 Task: Add Attachment from Trello to Card Card0000000026 in Board Board0000000007 in Workspace WS0000000003 in Trello. Add Cover Yellow to Card Card0000000026 in Board Board0000000007 in Workspace WS0000000003 in Trello. Add "Copy Card To …" Button titled Button0000000026 to "bottom" of the list "To Do" to Card Card0000000026 in Board Board0000000007 in Workspace WS0000000003 in Trello. Add Description DS0000000026 to Card Card0000000026 in Board Board0000000007 in Workspace WS0000000003 in Trello. Add Comment CM0000000026 to Card Card0000000026 in Board Board0000000007 in Workspace WS0000000003 in Trello
Action: Mouse moved to (323, 355)
Screenshot: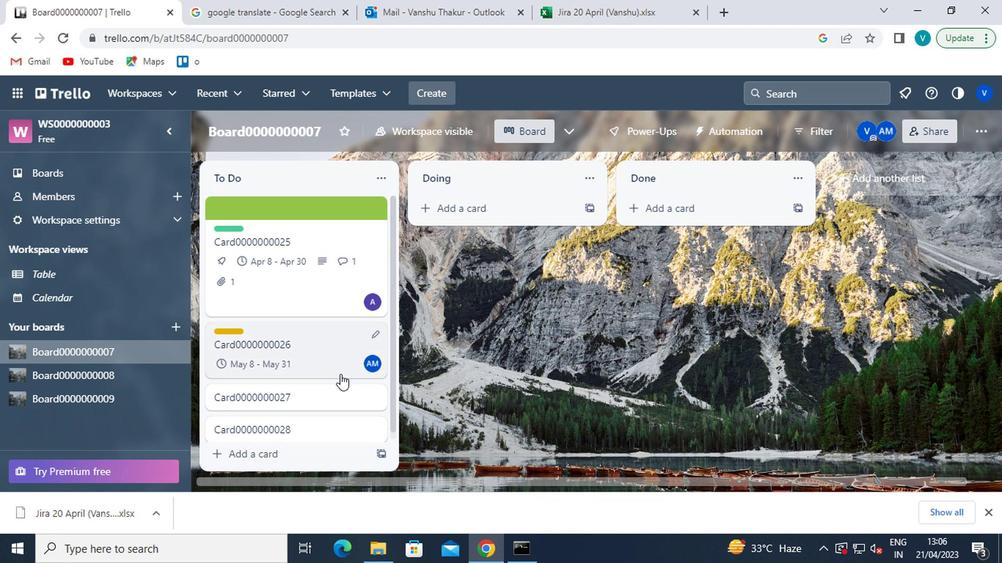 
Action: Mouse pressed left at (323, 355)
Screenshot: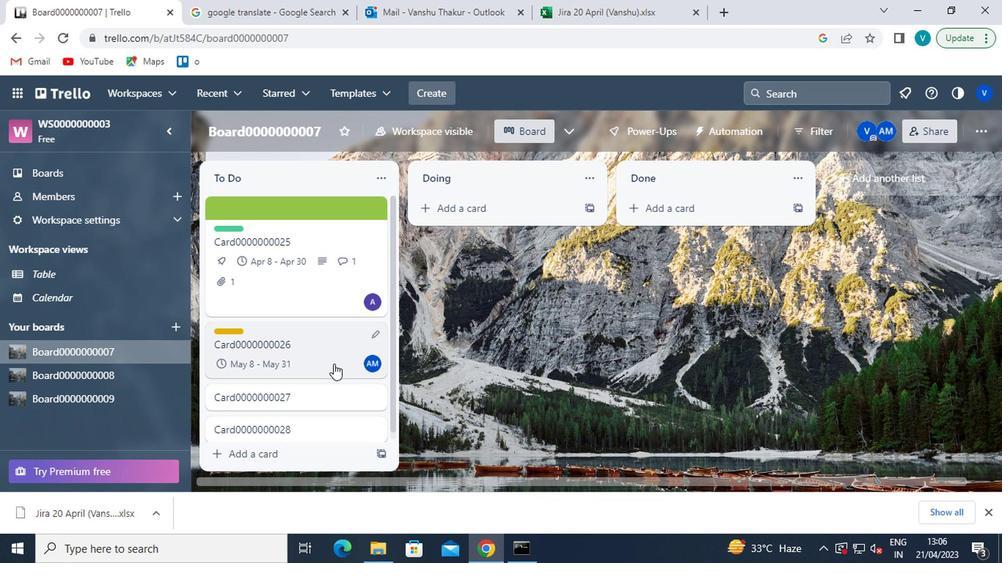
Action: Mouse moved to (728, 376)
Screenshot: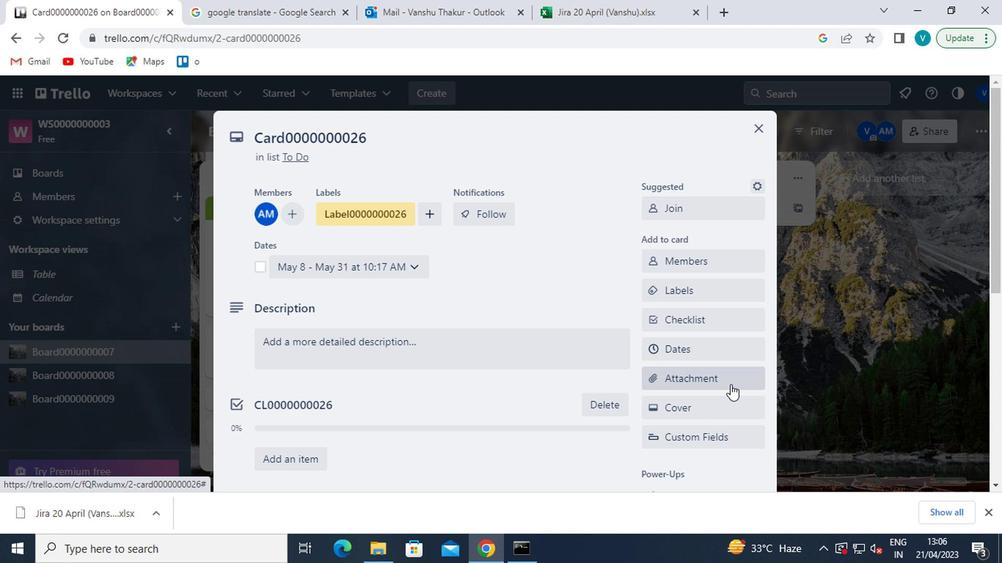 
Action: Mouse pressed left at (728, 376)
Screenshot: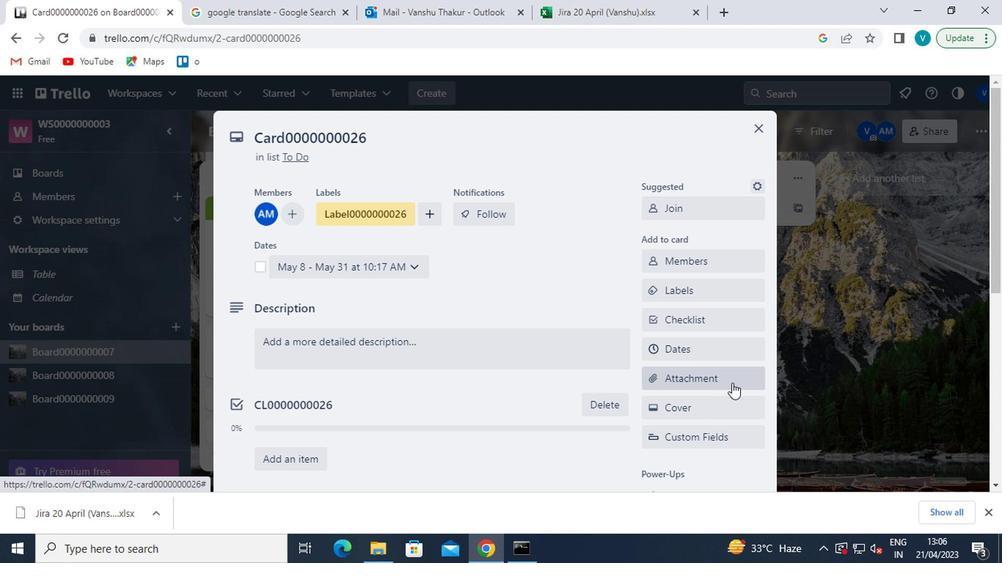 
Action: Mouse moved to (682, 180)
Screenshot: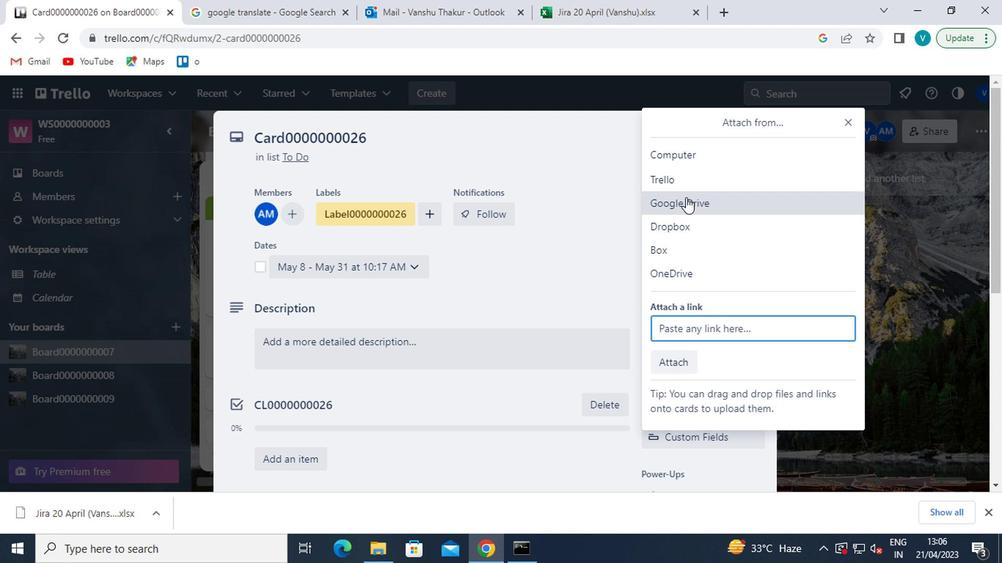 
Action: Mouse pressed left at (682, 180)
Screenshot: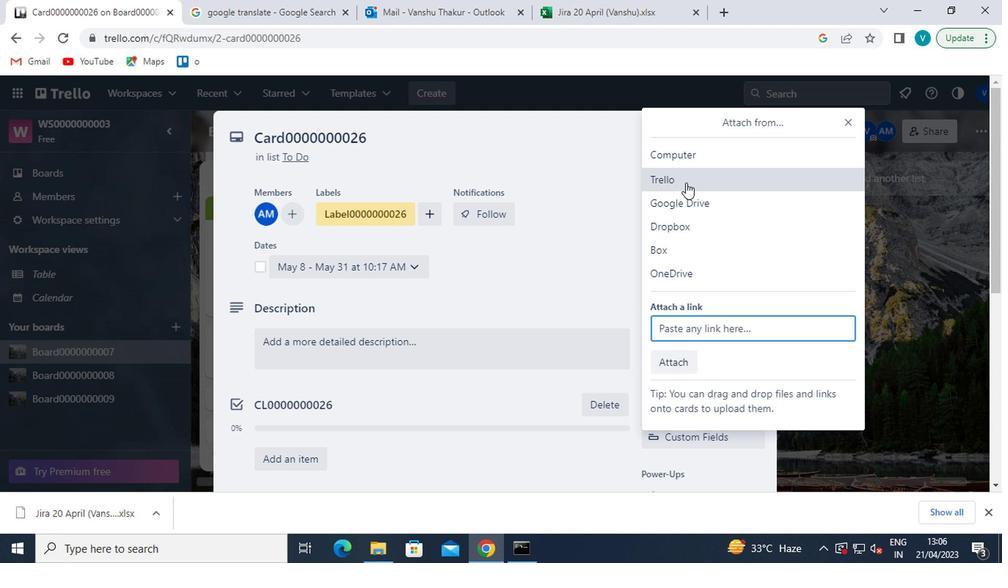 
Action: Mouse moved to (693, 230)
Screenshot: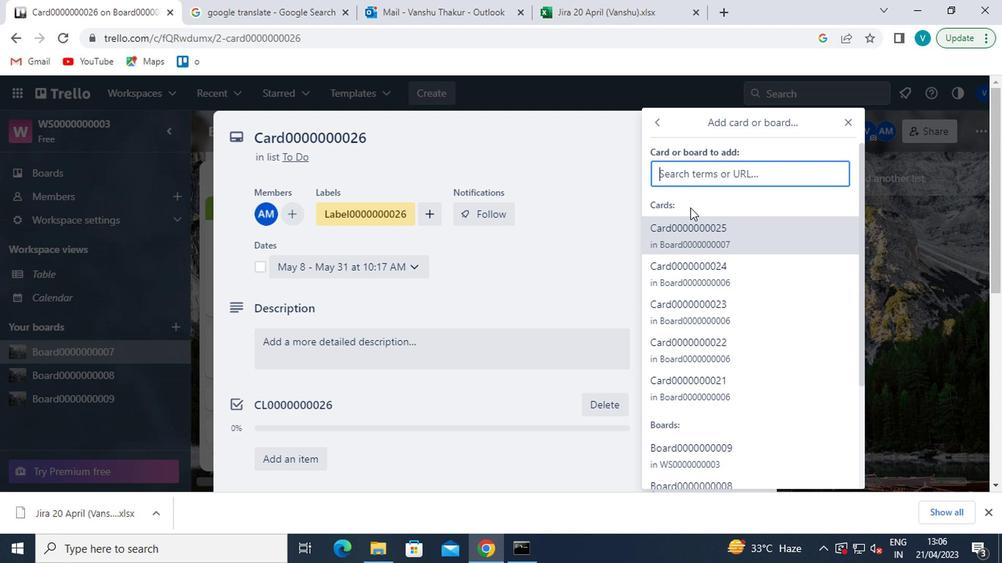
Action: Mouse pressed left at (693, 230)
Screenshot: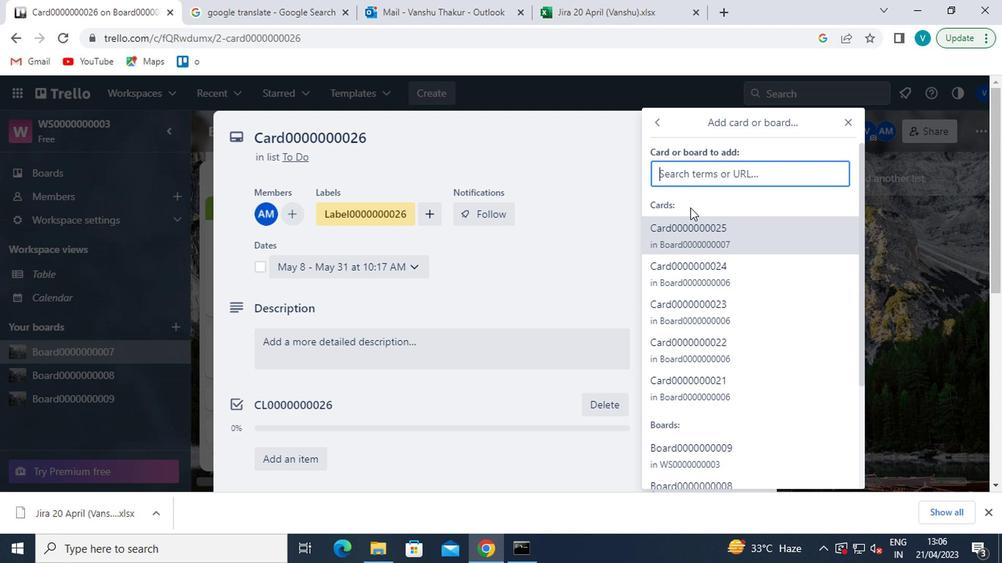 
Action: Mouse moved to (679, 407)
Screenshot: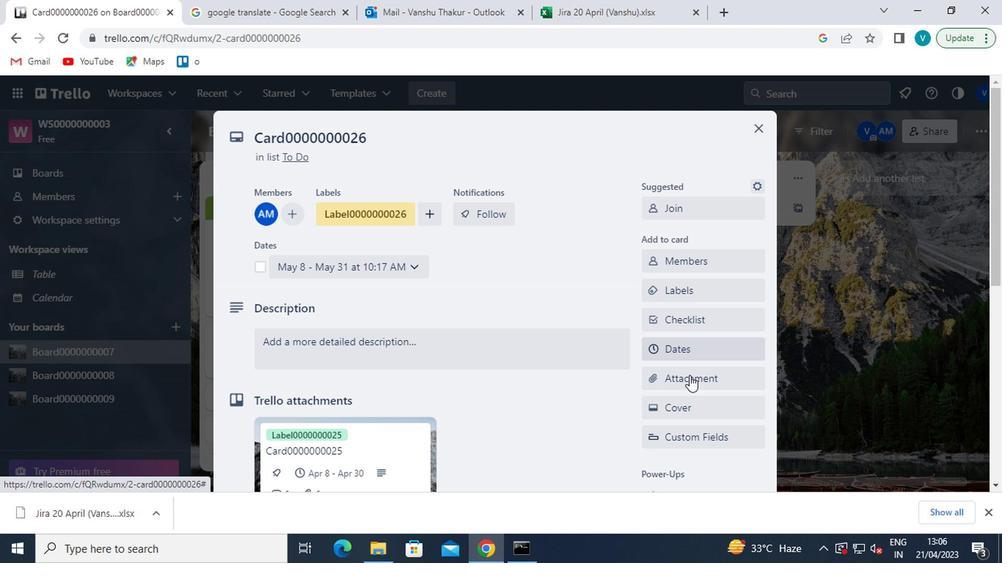 
Action: Mouse pressed left at (679, 407)
Screenshot: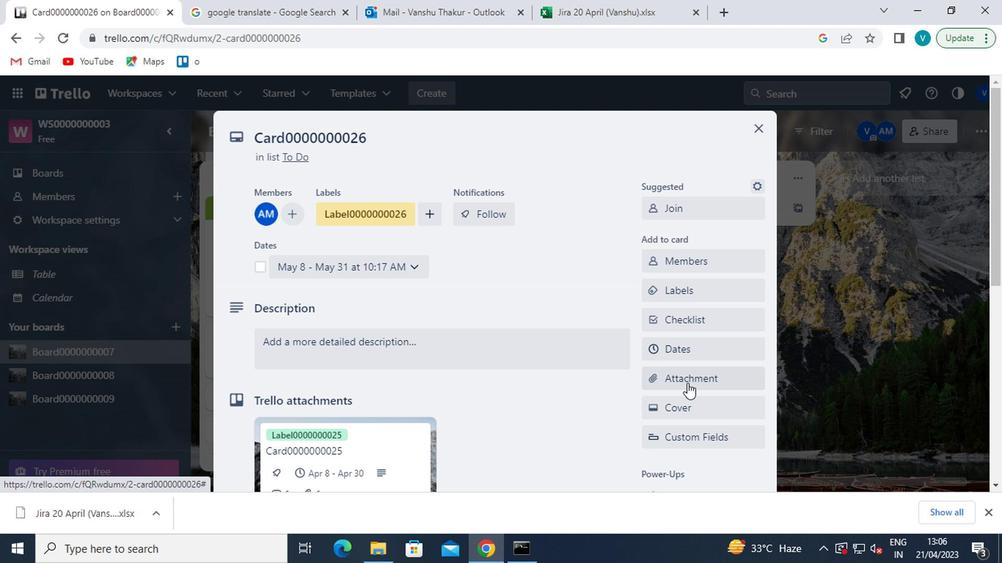 
Action: Mouse moved to (718, 254)
Screenshot: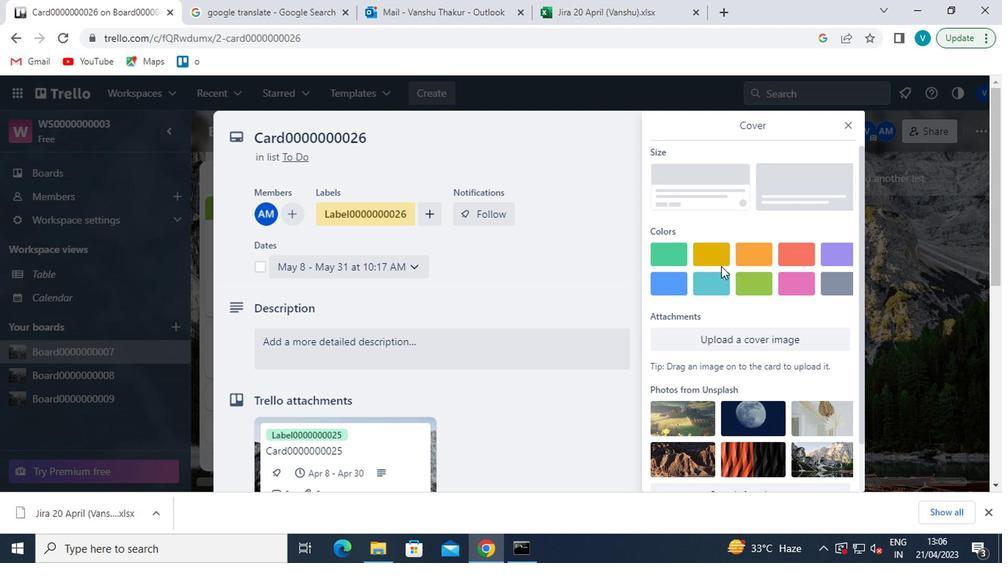 
Action: Mouse pressed left at (718, 254)
Screenshot: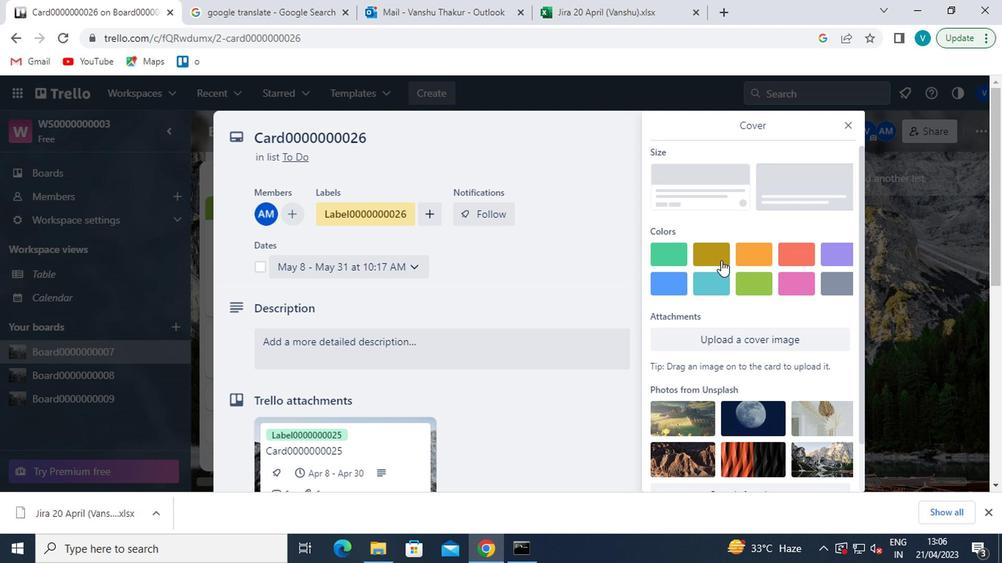 
Action: Mouse moved to (846, 121)
Screenshot: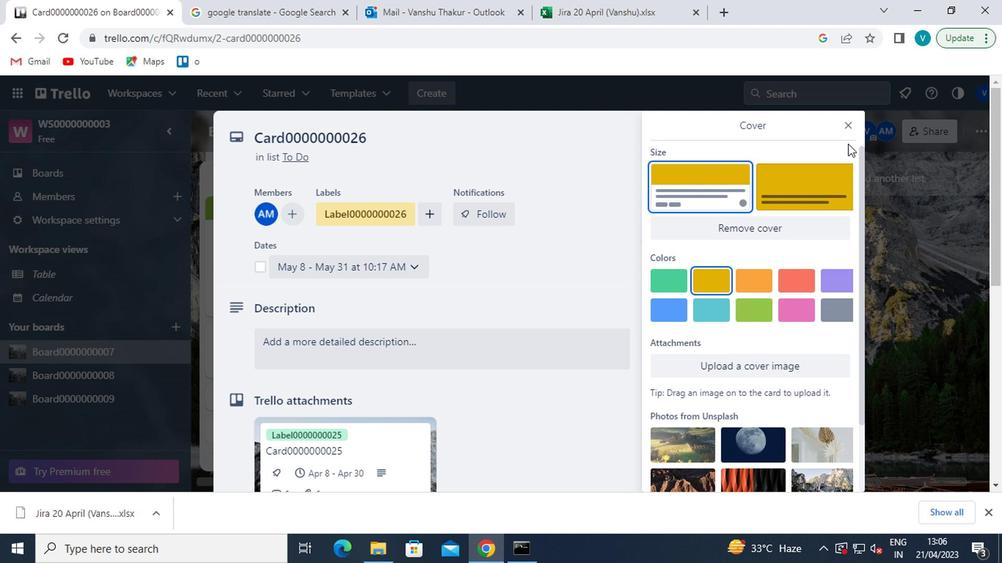 
Action: Mouse pressed left at (846, 121)
Screenshot: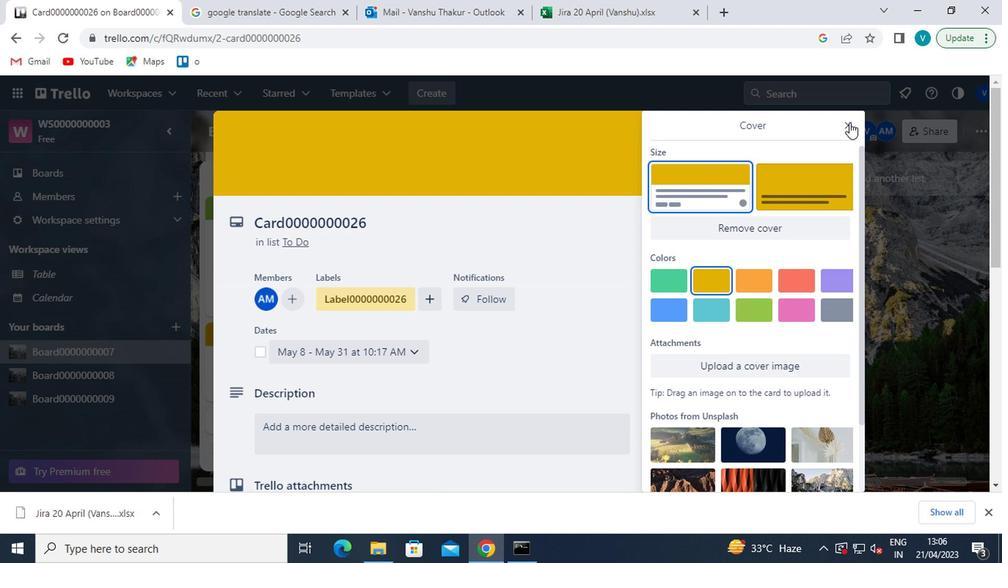 
Action: Mouse moved to (703, 382)
Screenshot: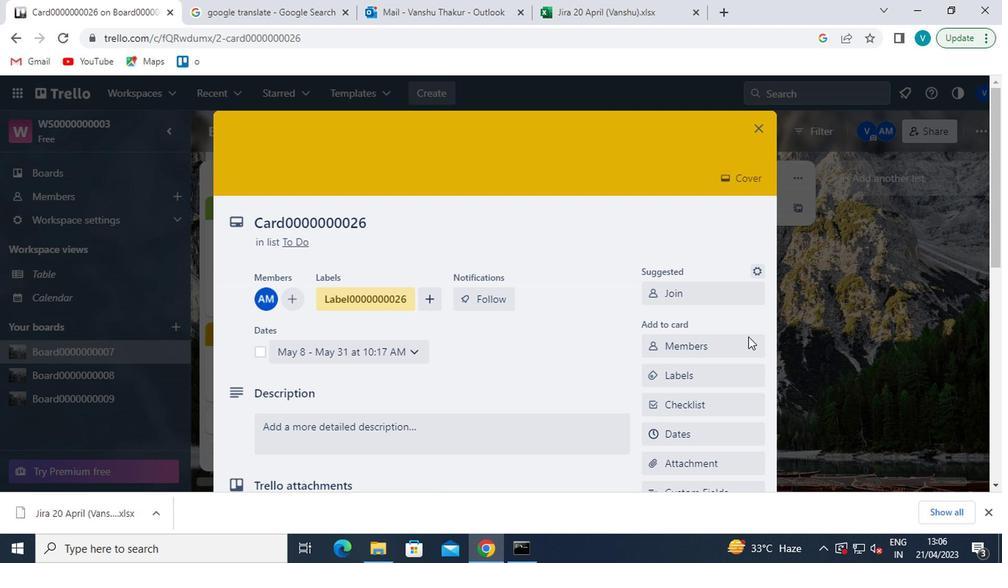
Action: Mouse scrolled (703, 382) with delta (0, 0)
Screenshot: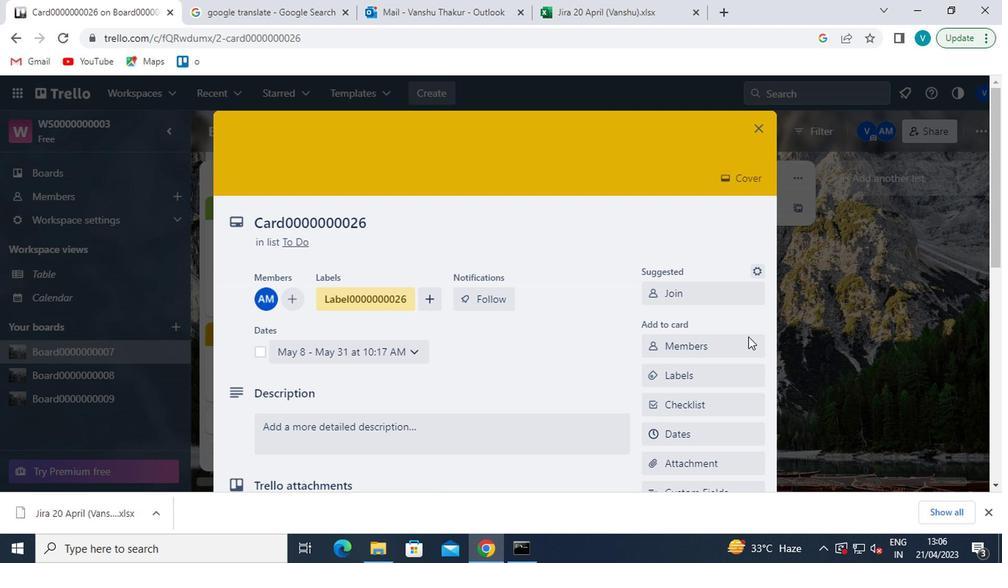 
Action: Mouse moved to (700, 385)
Screenshot: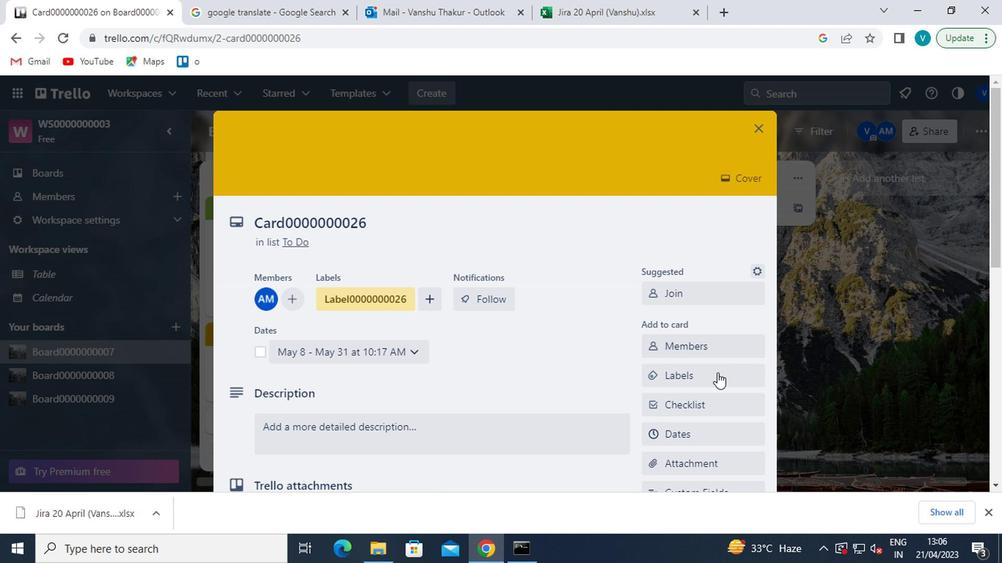 
Action: Mouse scrolled (700, 384) with delta (0, -1)
Screenshot: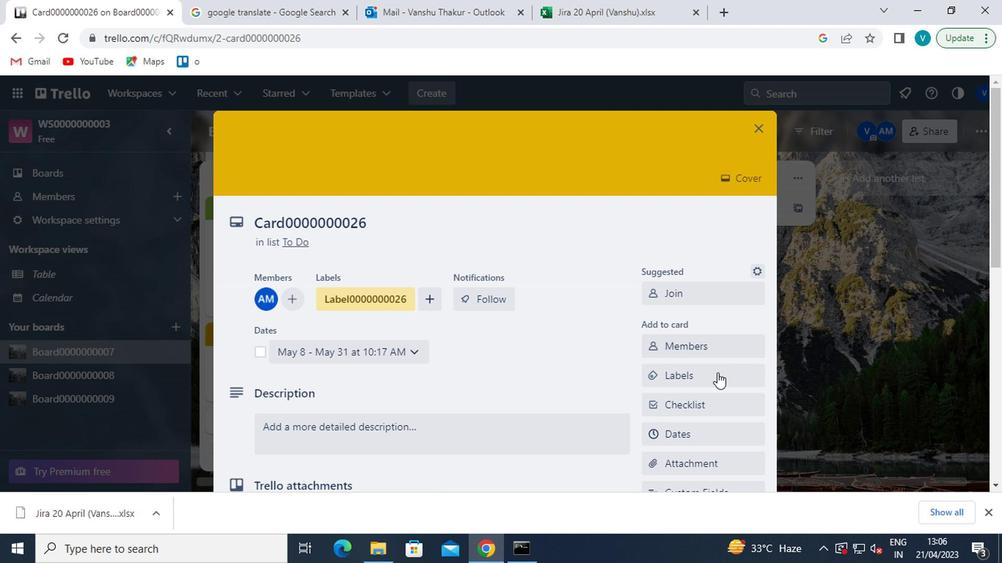 
Action: Mouse moved to (691, 421)
Screenshot: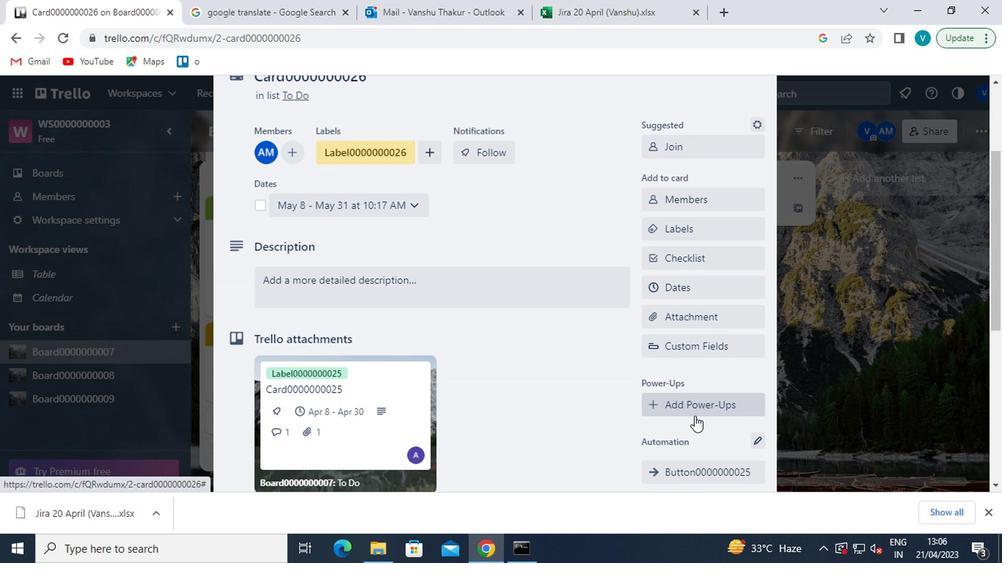 
Action: Mouse scrolled (691, 420) with delta (0, 0)
Screenshot: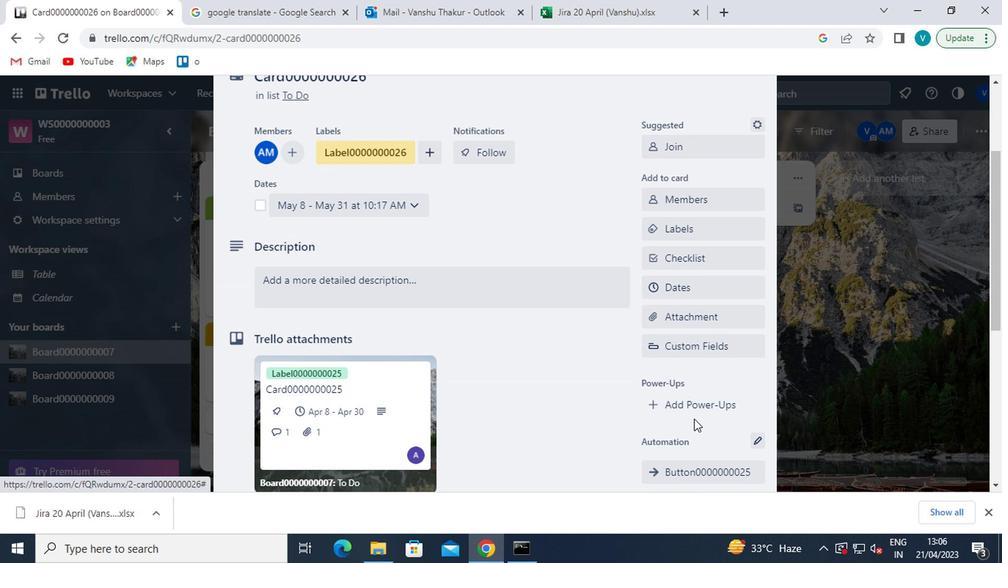
Action: Mouse moved to (687, 431)
Screenshot: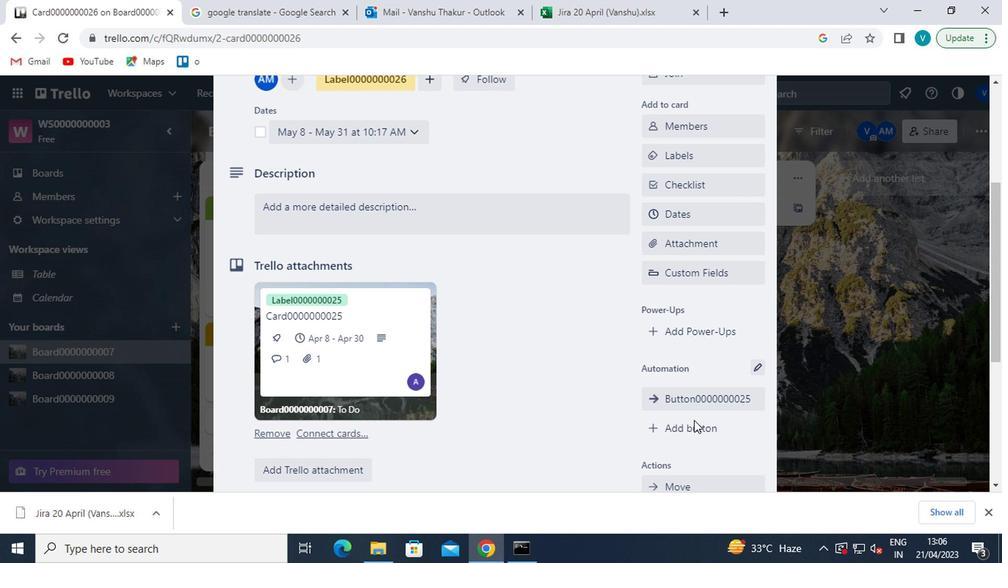 
Action: Mouse pressed left at (687, 431)
Screenshot: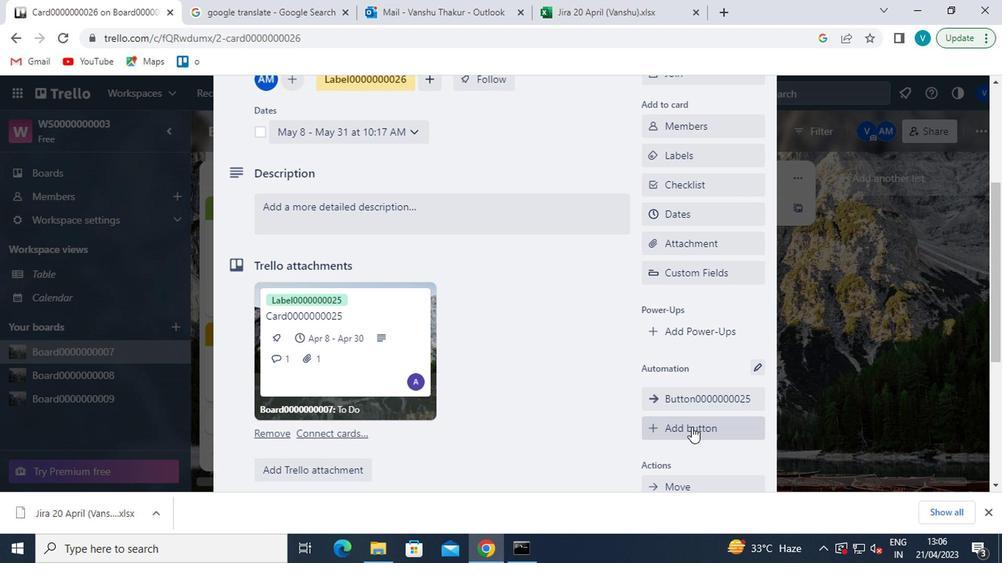 
Action: Mouse moved to (693, 216)
Screenshot: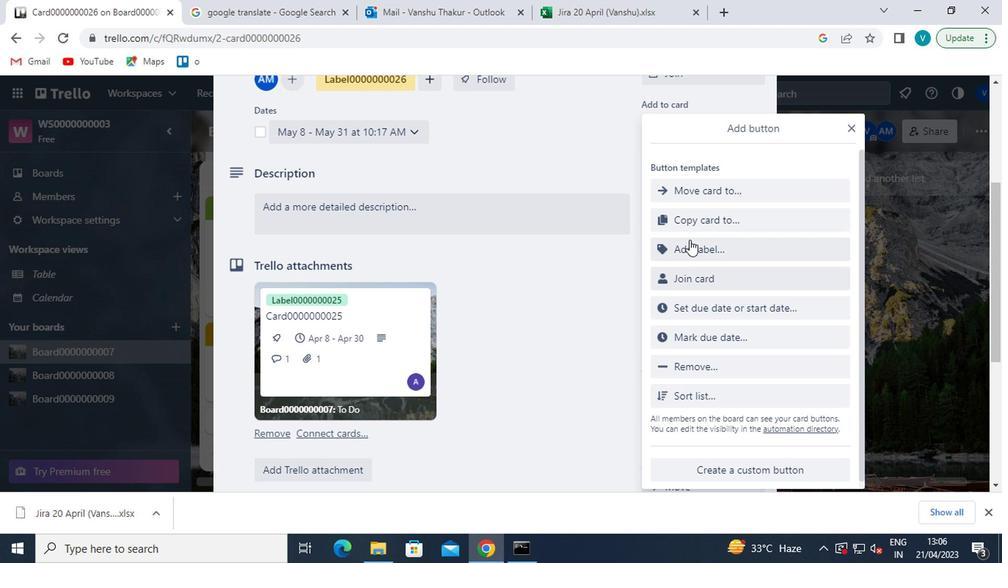 
Action: Mouse pressed left at (693, 216)
Screenshot: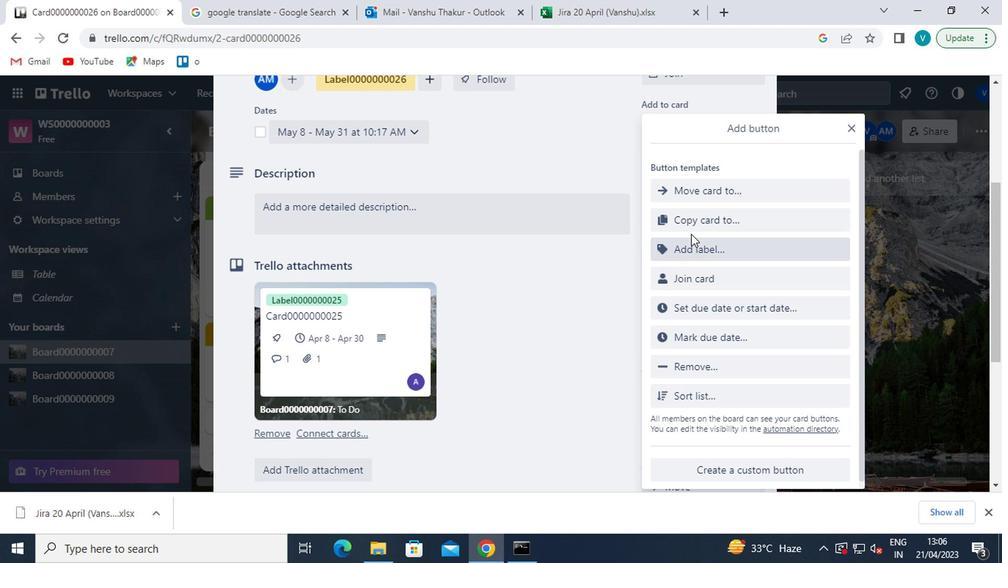 
Action: Mouse moved to (721, 192)
Screenshot: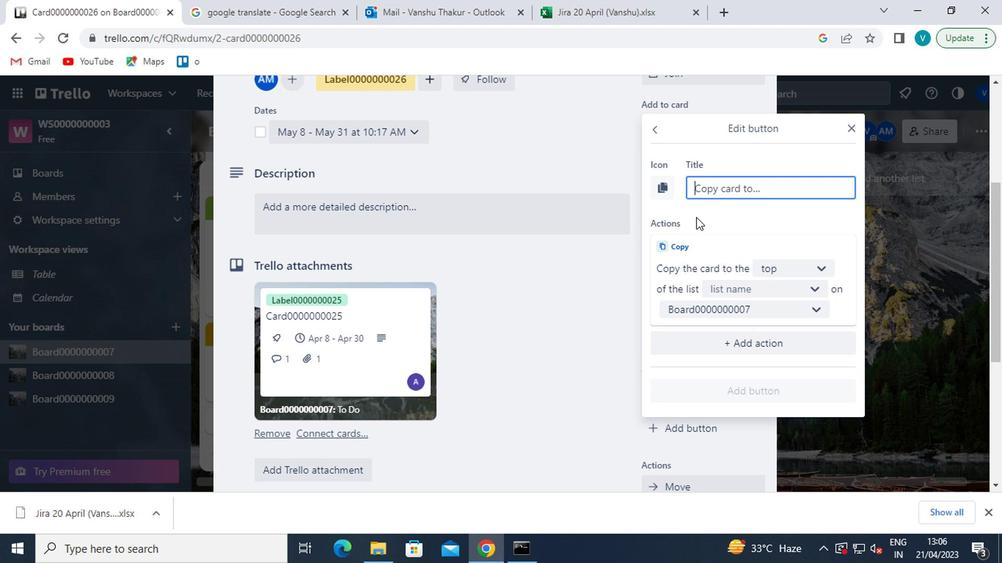 
Action: Mouse pressed left at (721, 192)
Screenshot: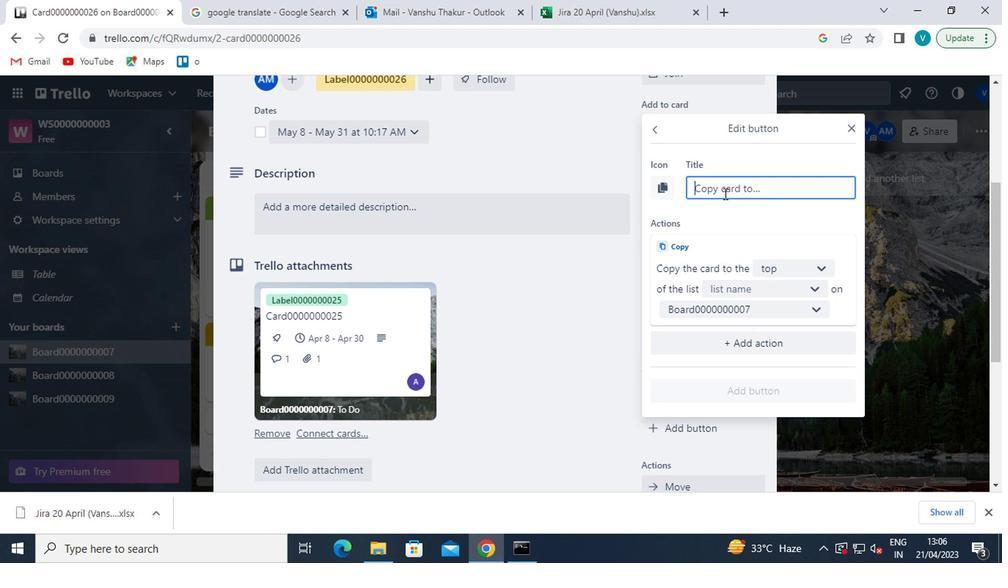
Action: Mouse moved to (549, 75)
Screenshot: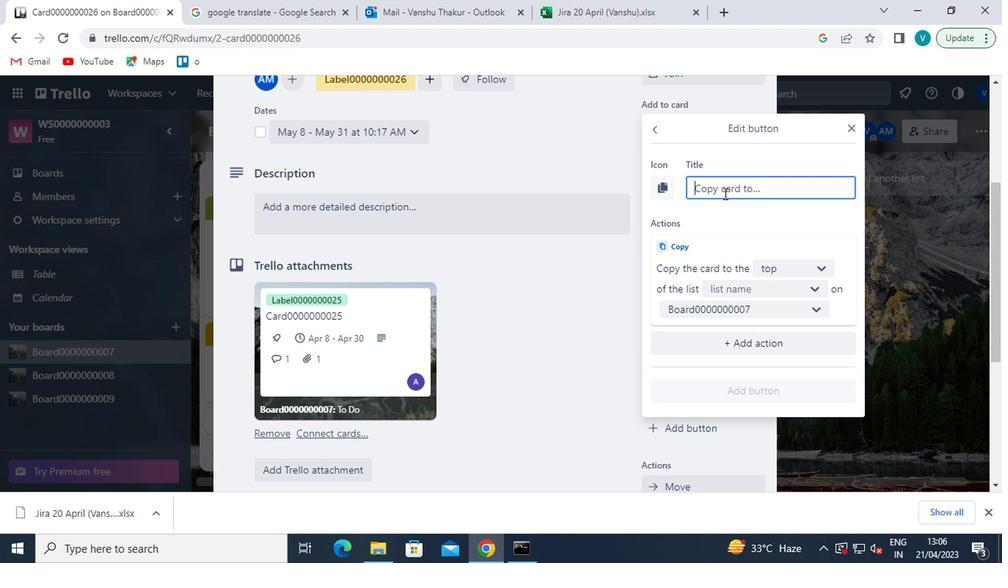 
Action: Key pressed <Key.shift>BUTTON0000000026
Screenshot: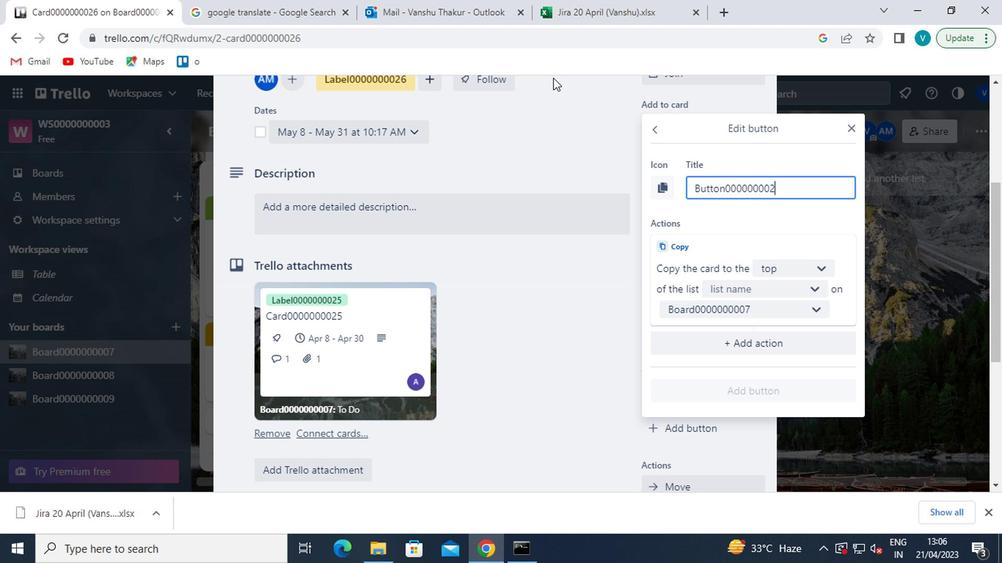 
Action: Mouse moved to (782, 266)
Screenshot: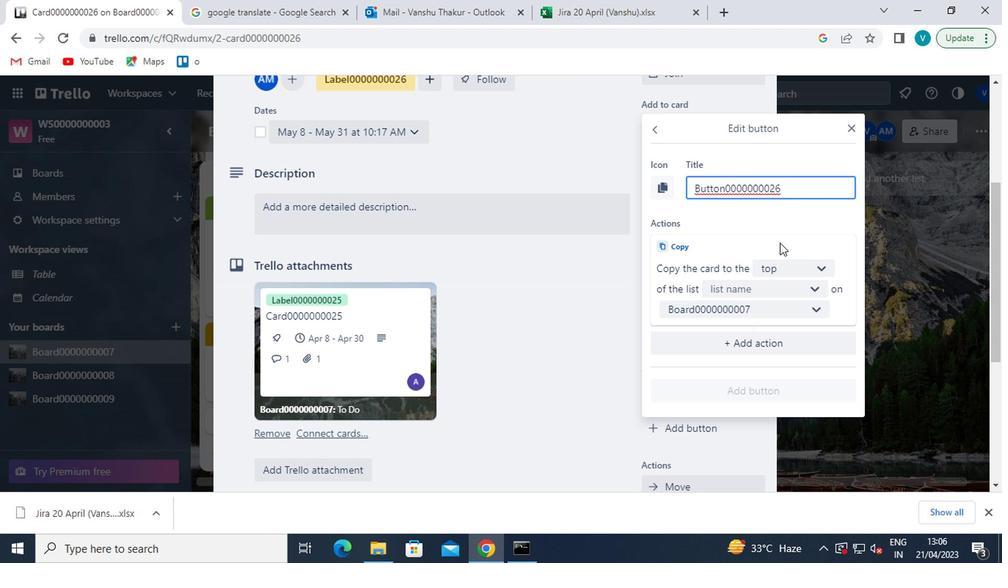 
Action: Mouse pressed left at (782, 266)
Screenshot: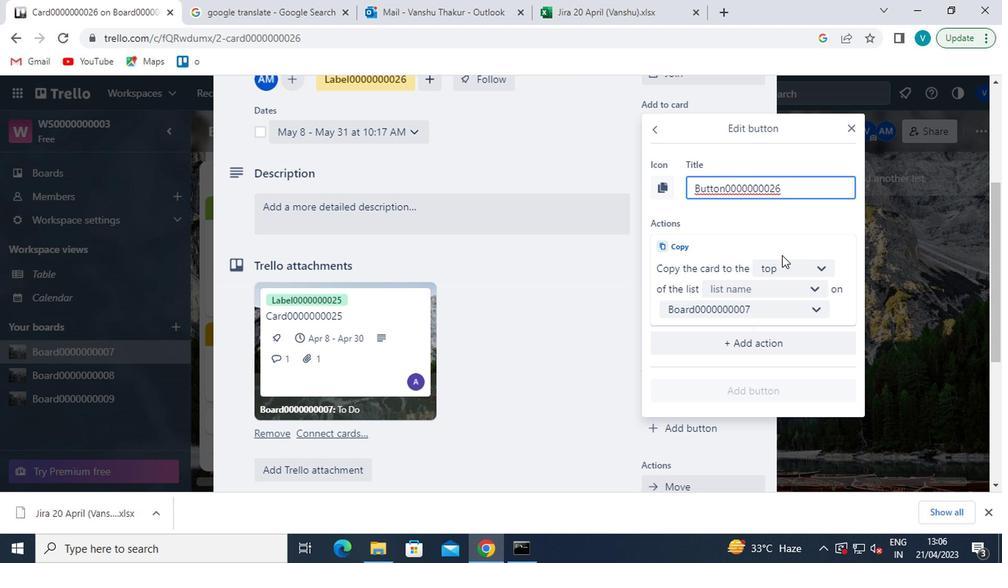 
Action: Mouse moved to (774, 328)
Screenshot: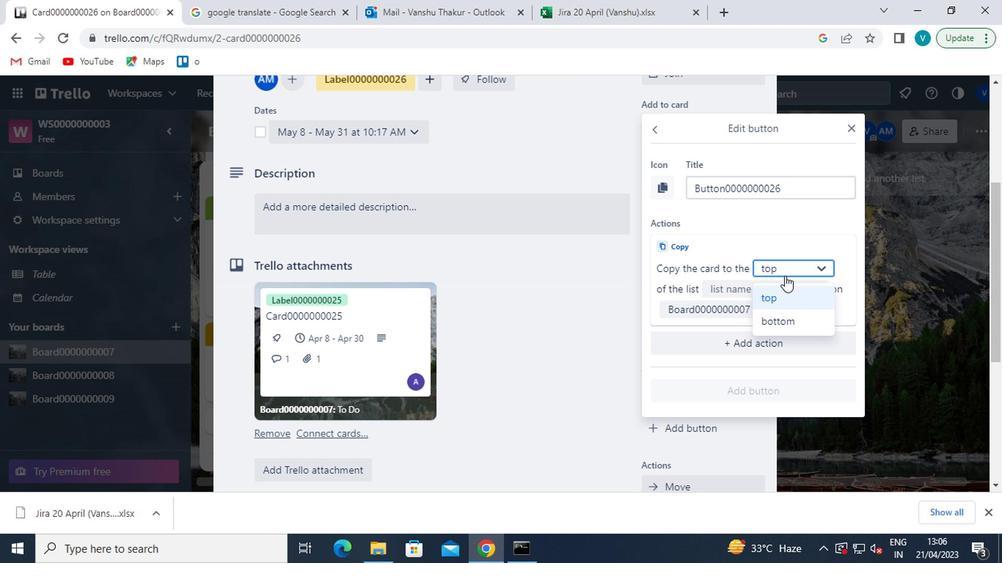 
Action: Mouse pressed left at (774, 328)
Screenshot: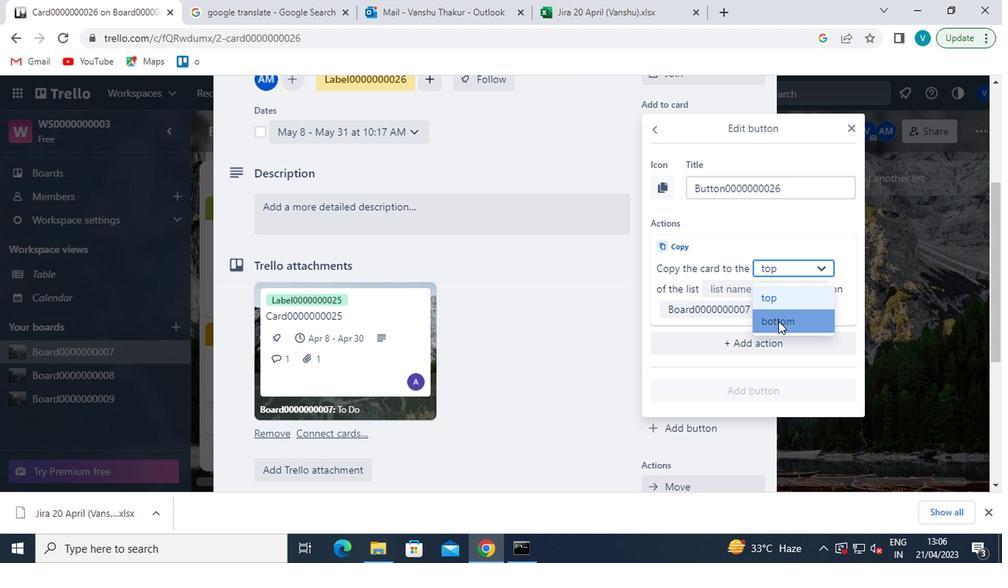 
Action: Mouse moved to (789, 294)
Screenshot: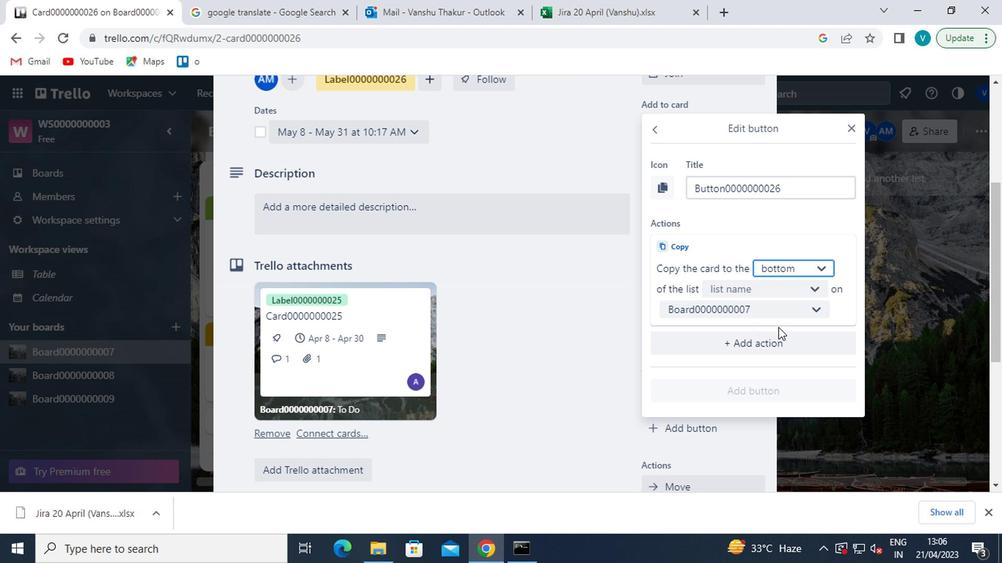 
Action: Mouse pressed left at (789, 294)
Screenshot: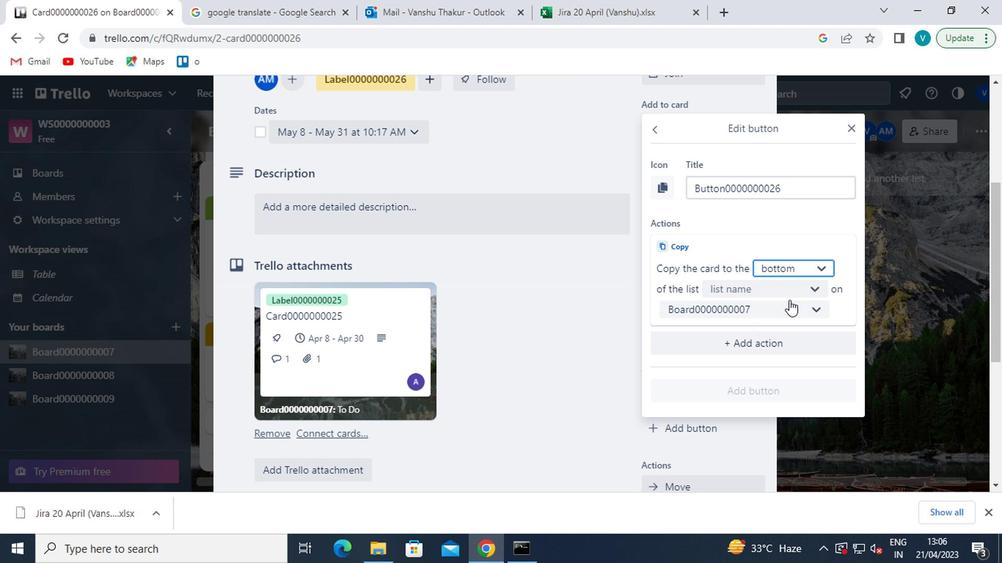 
Action: Mouse moved to (780, 322)
Screenshot: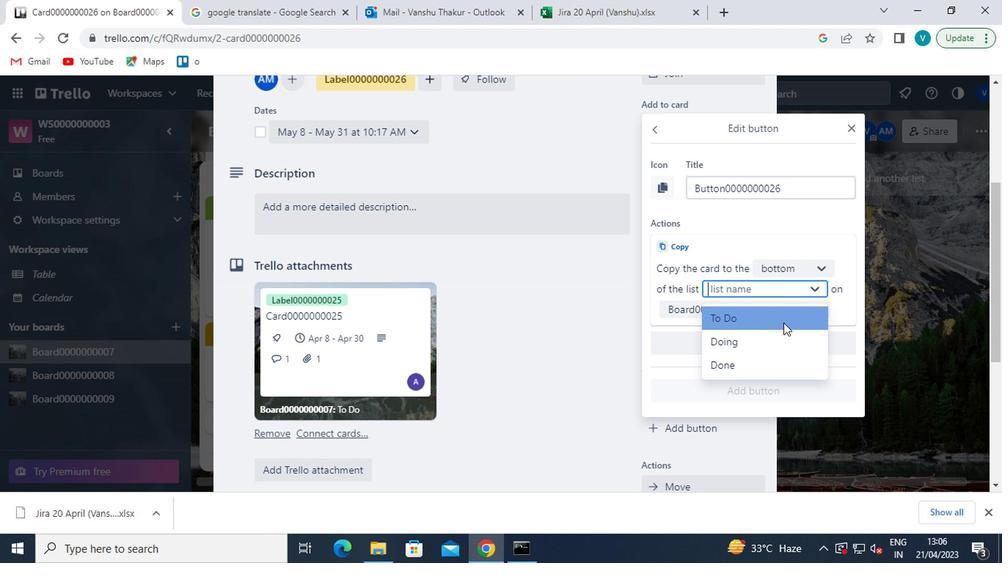 
Action: Mouse pressed left at (780, 322)
Screenshot: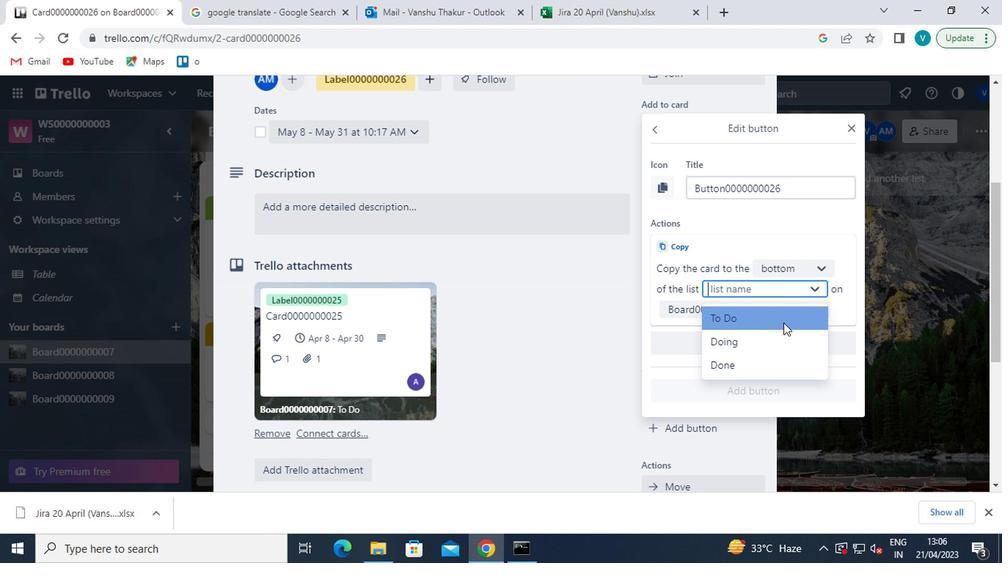
Action: Mouse moved to (743, 387)
Screenshot: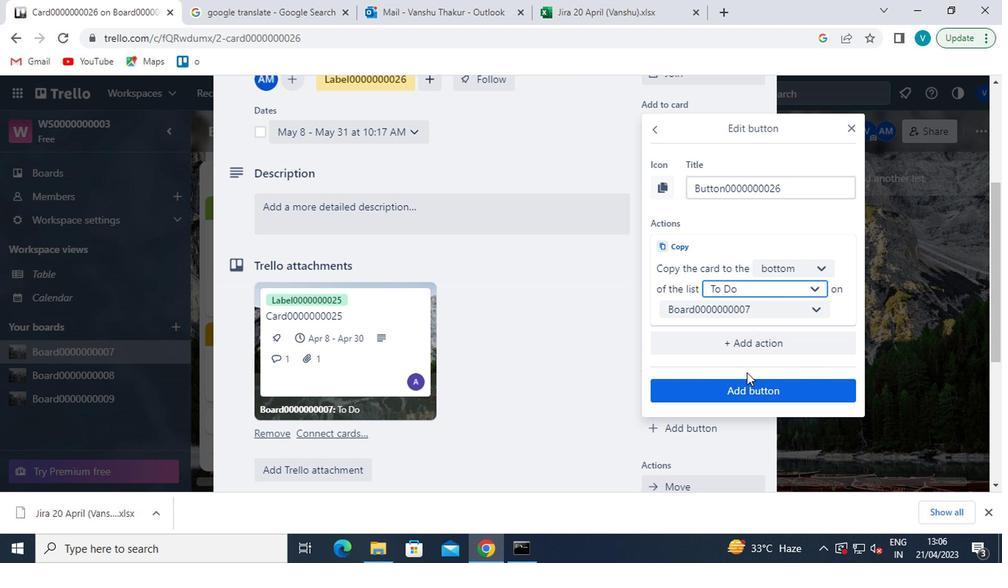 
Action: Mouse pressed left at (743, 387)
Screenshot: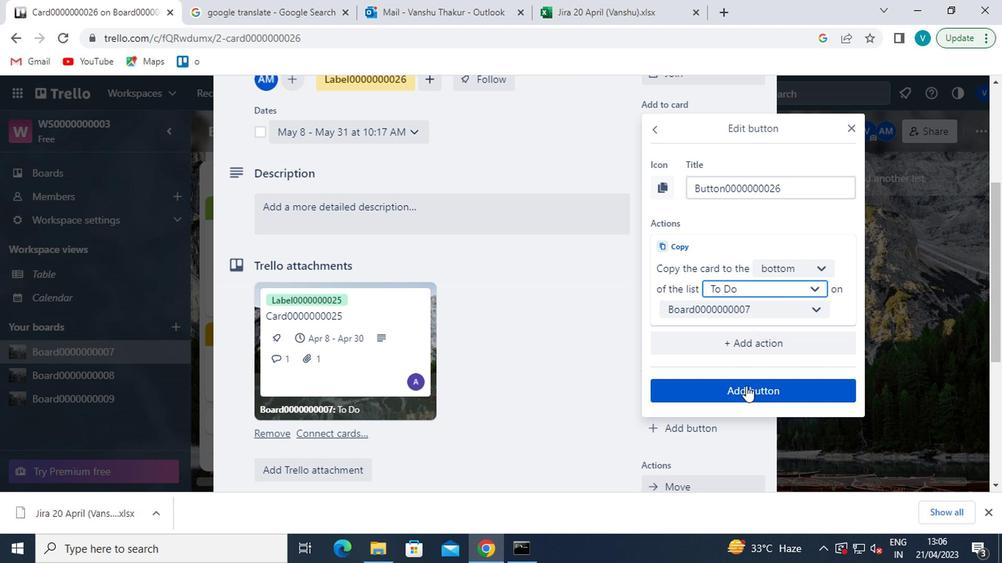 
Action: Mouse moved to (470, 215)
Screenshot: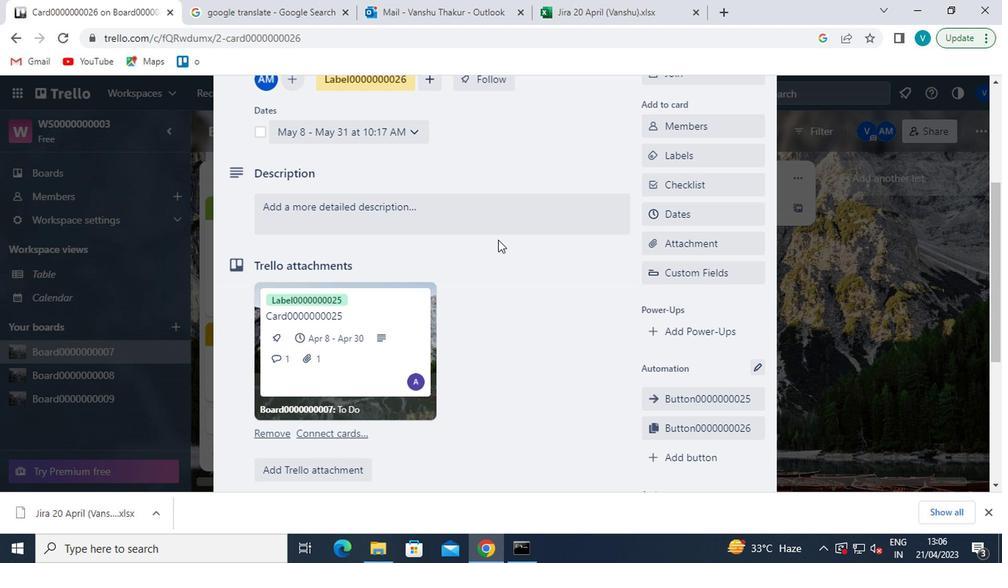 
Action: Mouse pressed left at (470, 215)
Screenshot: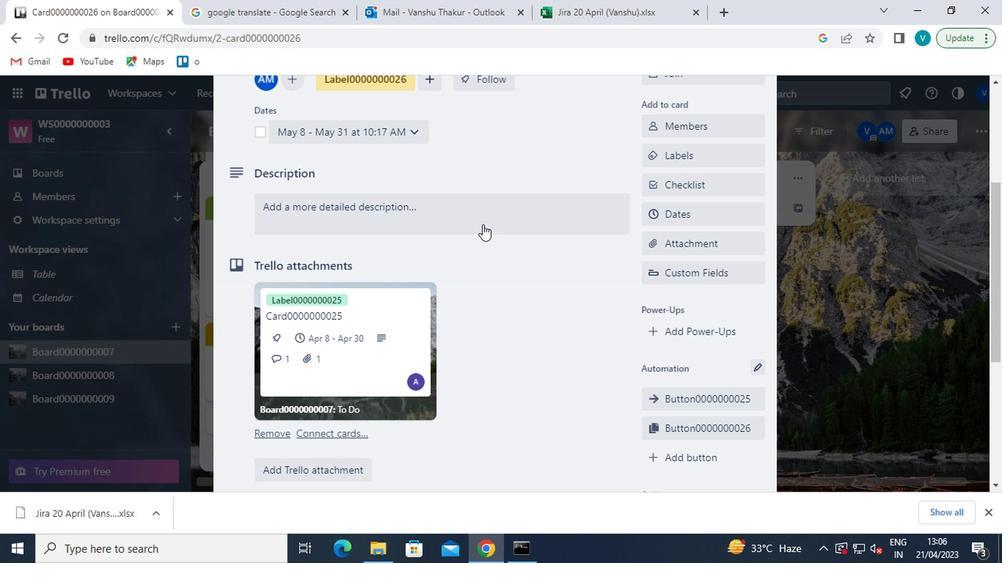 
Action: Key pressed <Key.shift><Key.shift>DS0000000026
Screenshot: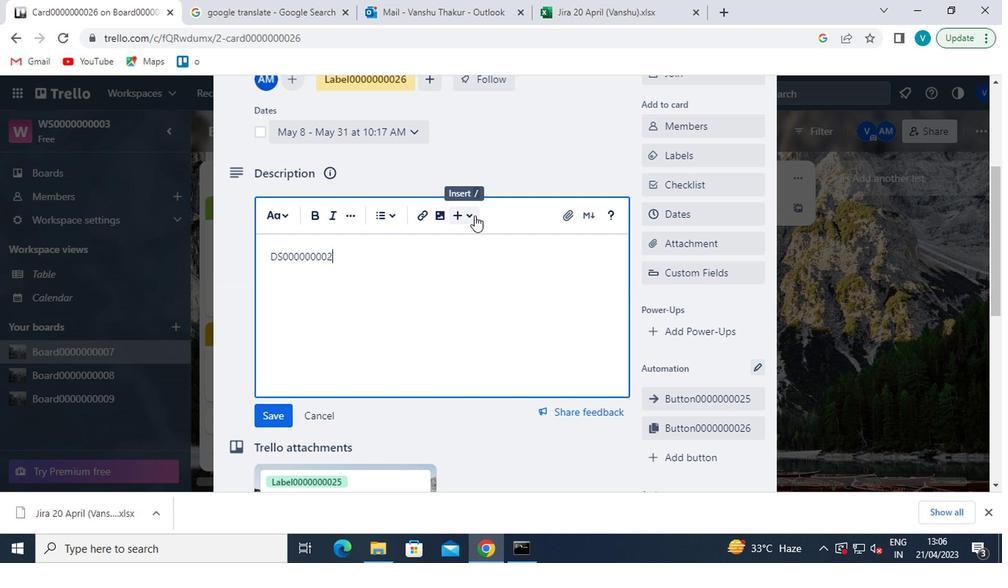 
Action: Mouse moved to (278, 414)
Screenshot: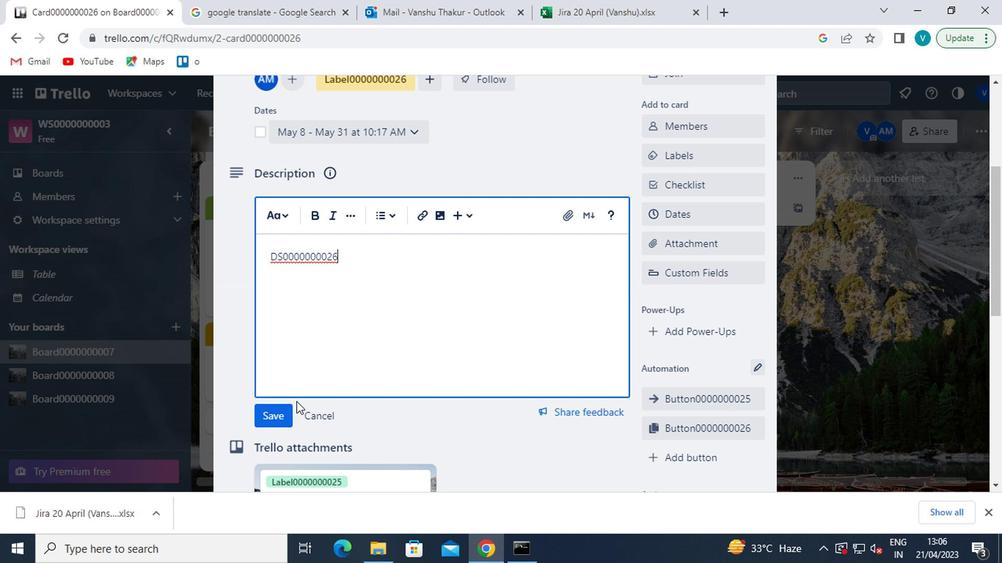 
Action: Mouse pressed left at (278, 414)
Screenshot: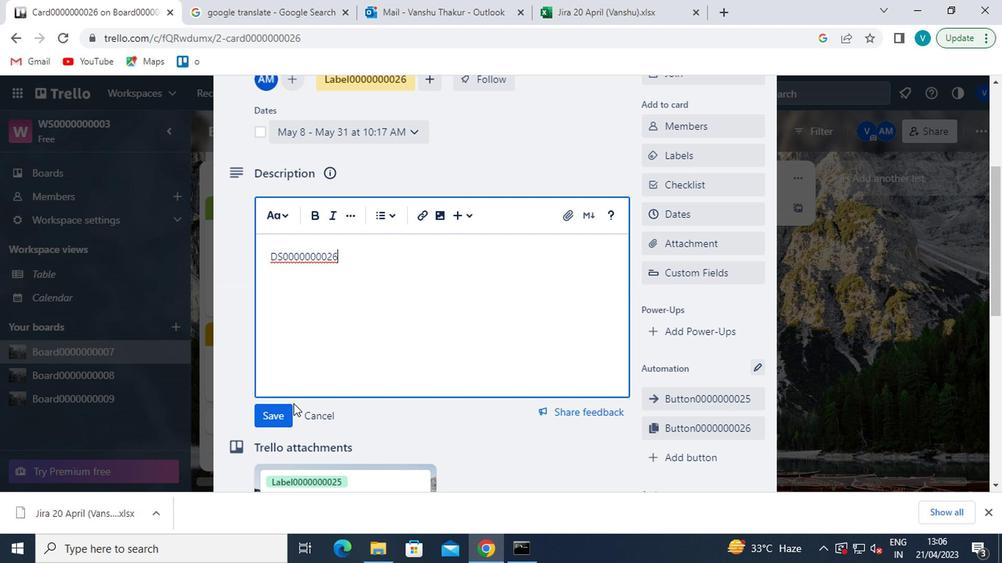 
Action: Mouse moved to (260, 362)
Screenshot: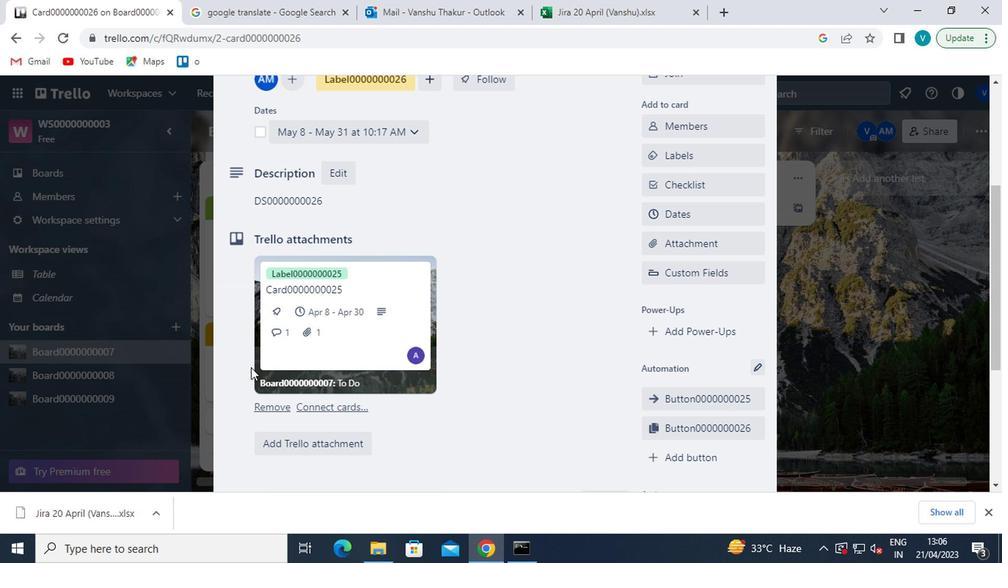 
Action: Mouse scrolled (260, 361) with delta (0, -1)
Screenshot: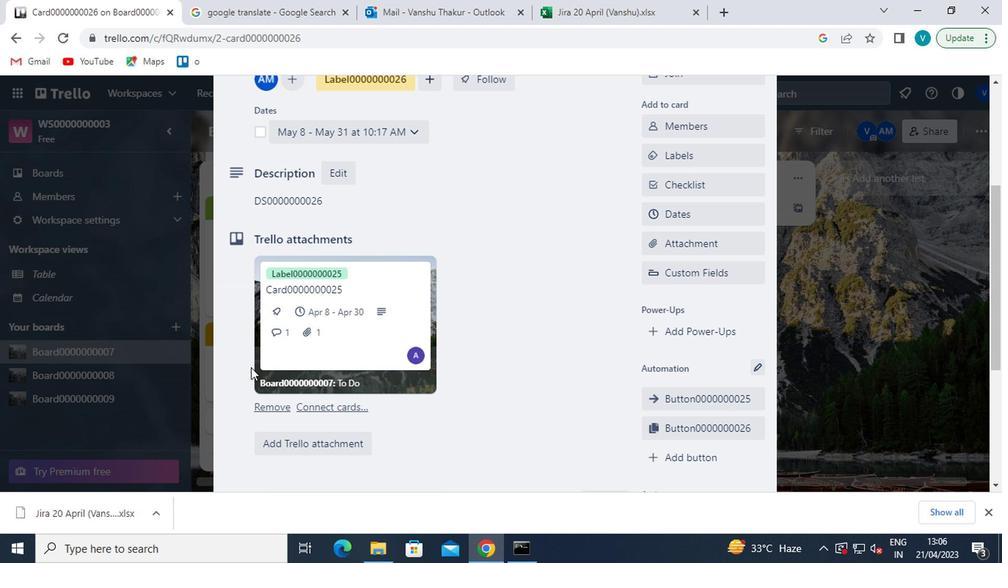 
Action: Mouse moved to (263, 362)
Screenshot: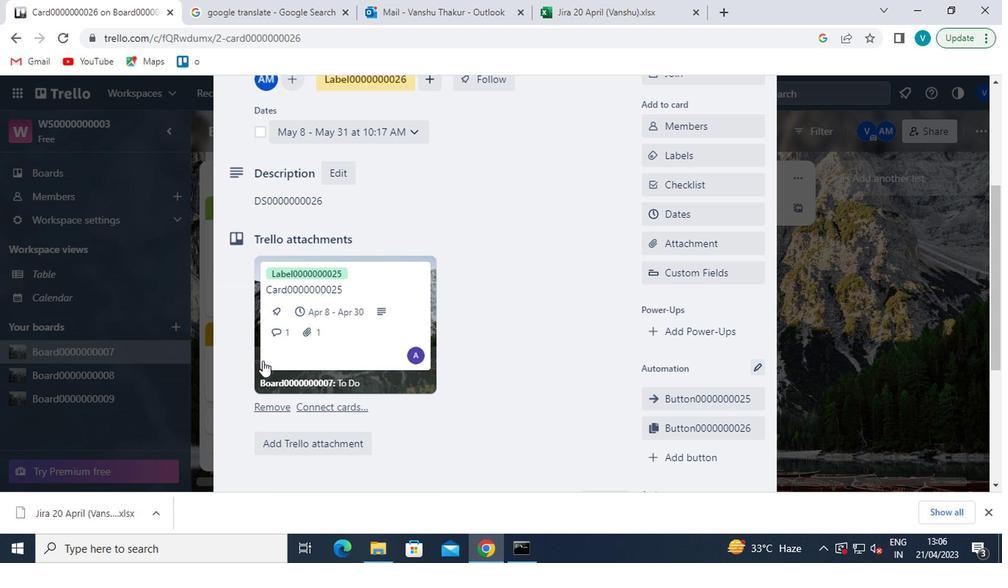 
Action: Mouse scrolled (263, 361) with delta (0, -1)
Screenshot: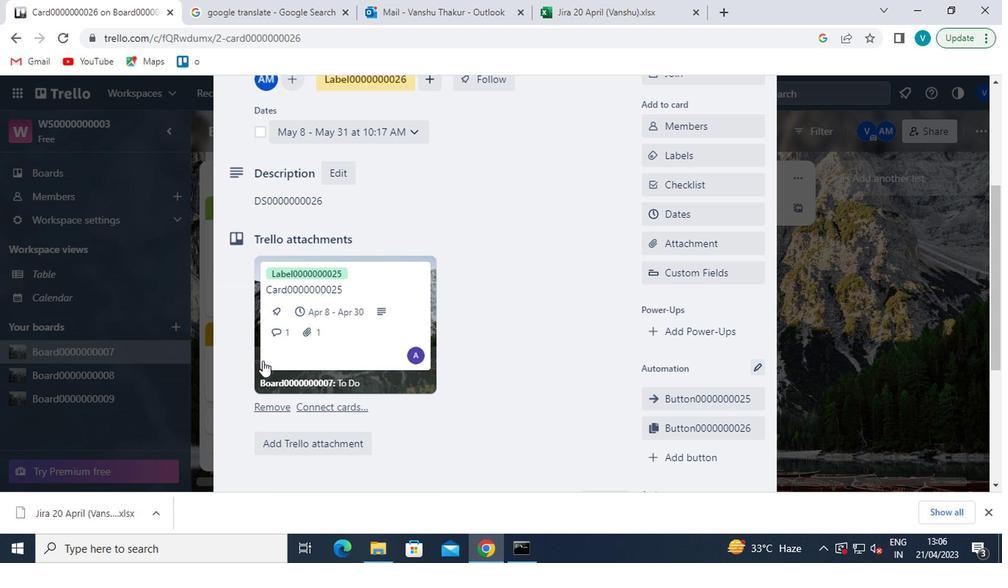 
Action: Mouse moved to (287, 428)
Screenshot: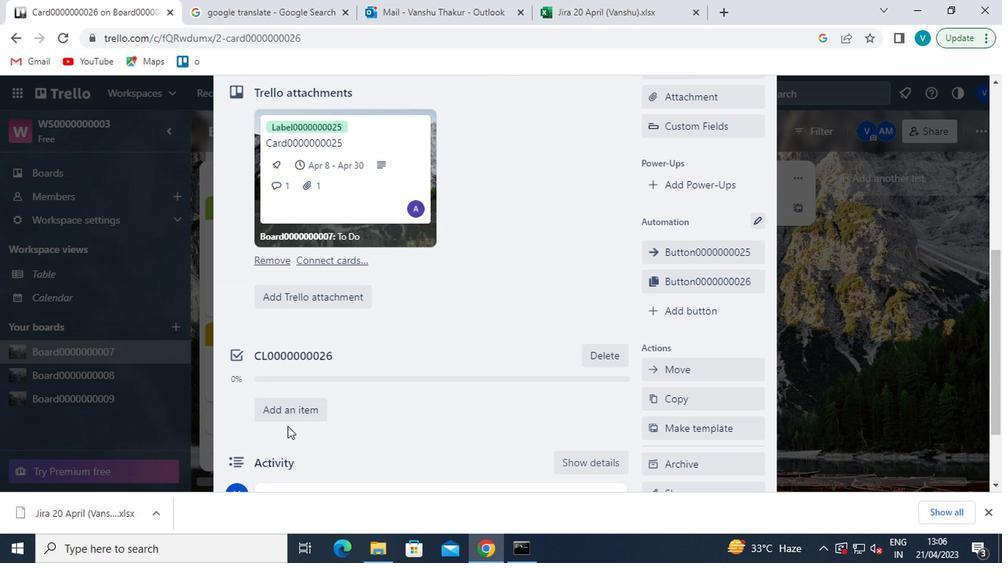
Action: Mouse scrolled (287, 427) with delta (0, 0)
Screenshot: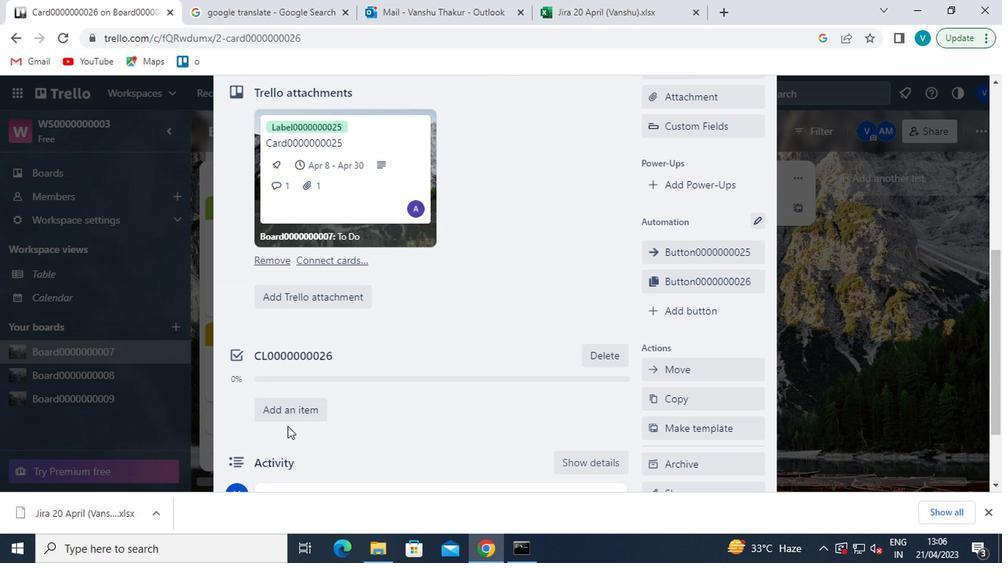 
Action: Mouse moved to (289, 427)
Screenshot: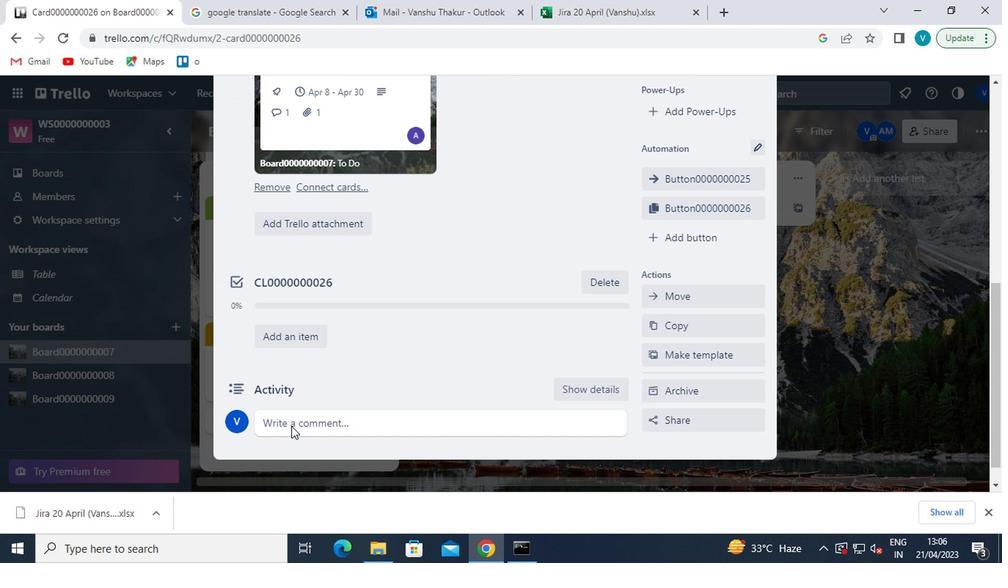 
Action: Mouse pressed left at (289, 427)
Screenshot: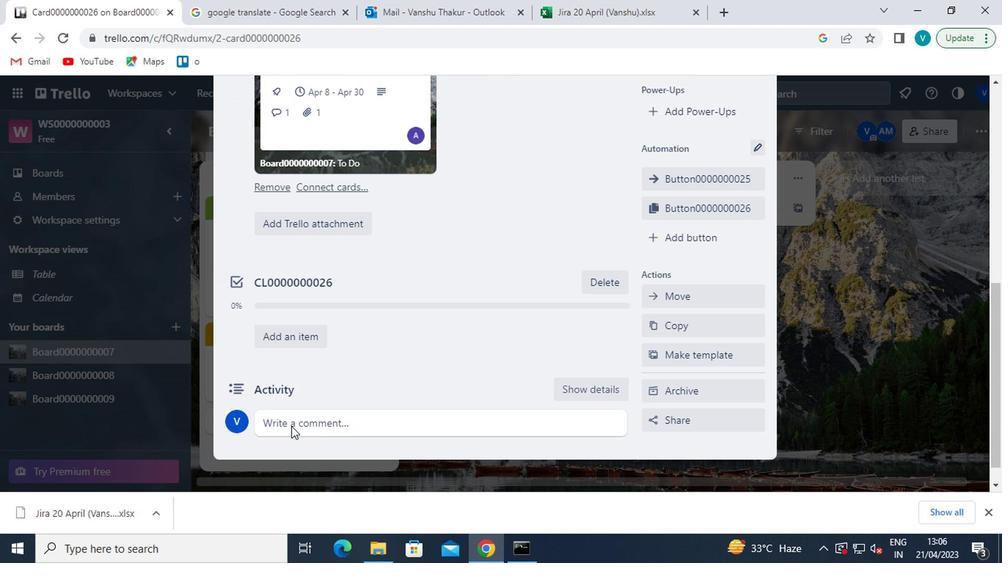
Action: Mouse moved to (276, 394)
Screenshot: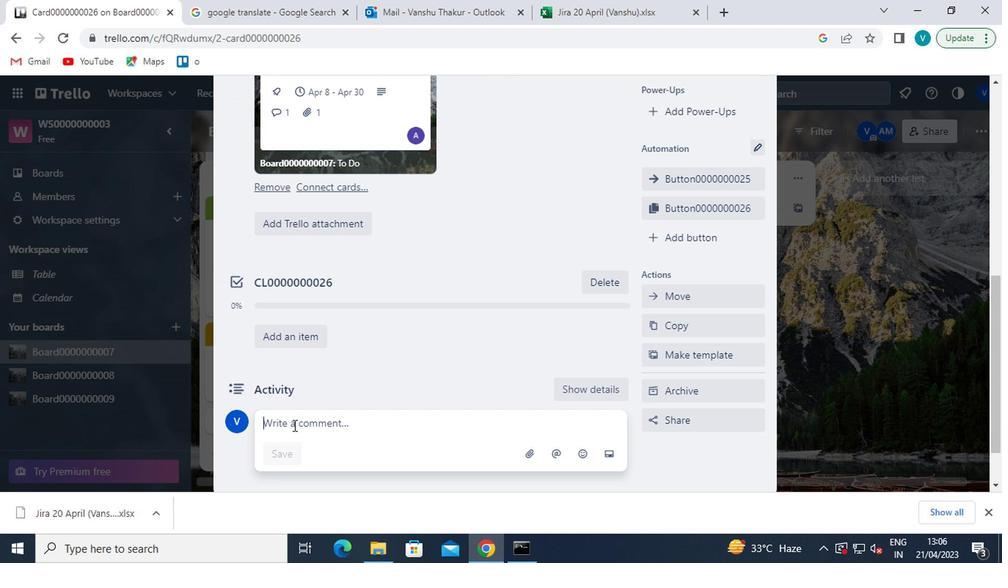 
Action: Key pressed <Key.shift>CM0000000026
Screenshot: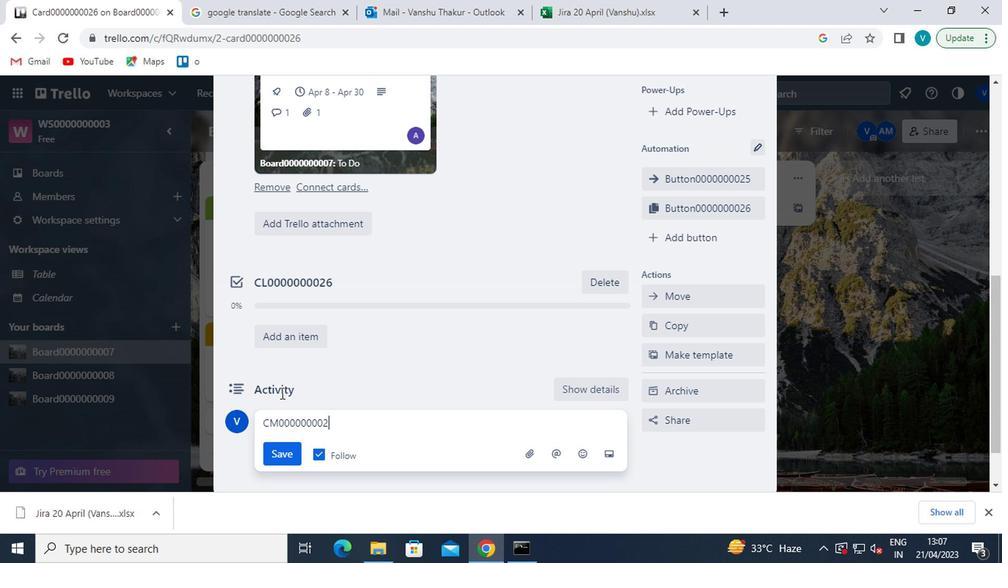 
Action: Mouse moved to (265, 455)
Screenshot: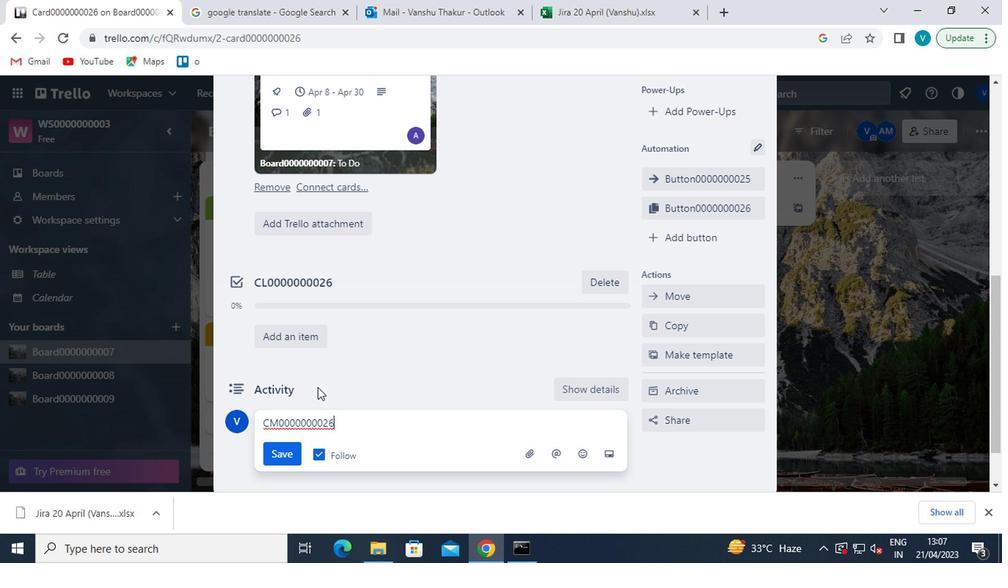 
Action: Mouse pressed left at (265, 455)
Screenshot: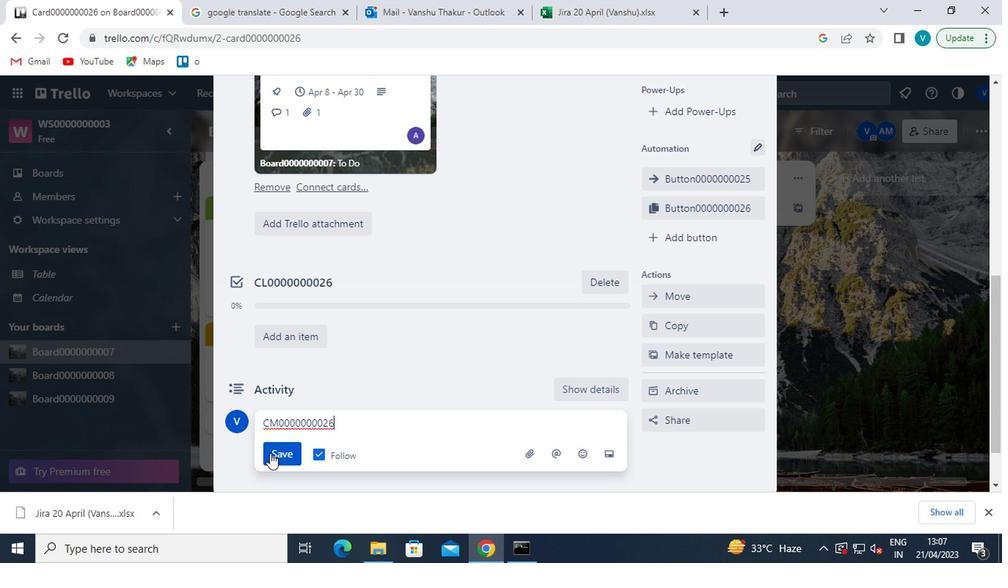 
